 Task: Start in the project BrightTech the sprint 'Code Crusaders', with a duration of 3 weeks. Start in the project BrightTech the sprint 'Code Crusaders', with a duration of 2 weeks. Start in the project BrightTech the sprint 'Code Crusaders', with a duration of 1 week
Action: Mouse moved to (181, 52)
Screenshot: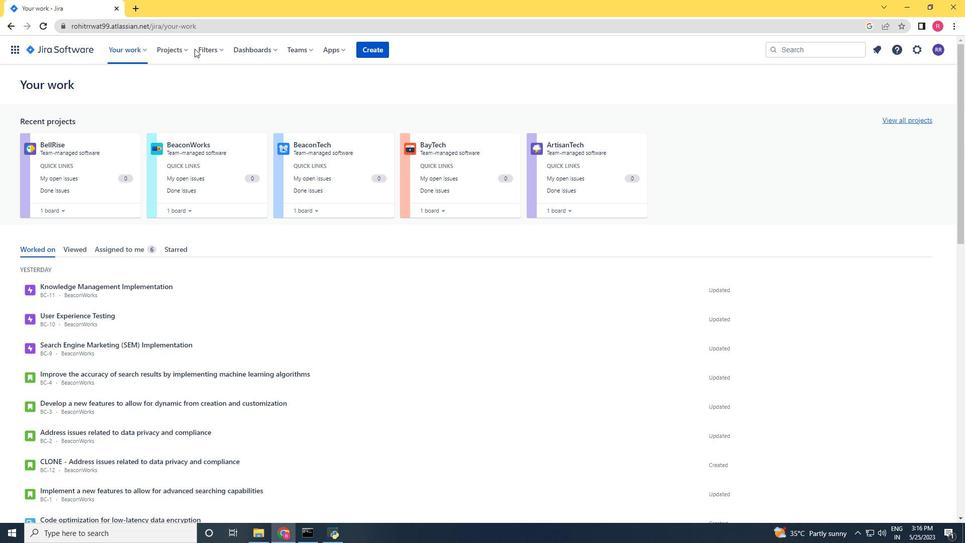 
Action: Mouse pressed left at (181, 52)
Screenshot: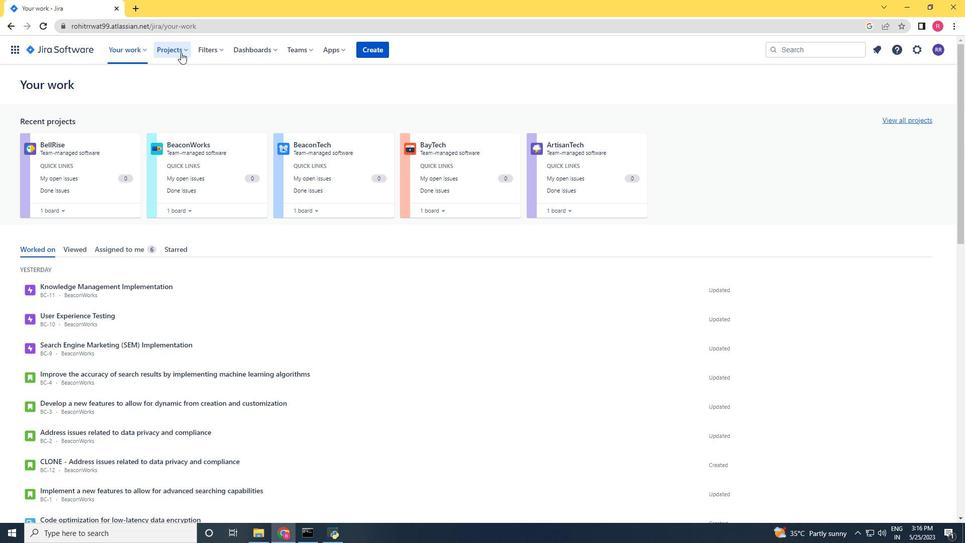 
Action: Mouse moved to (190, 88)
Screenshot: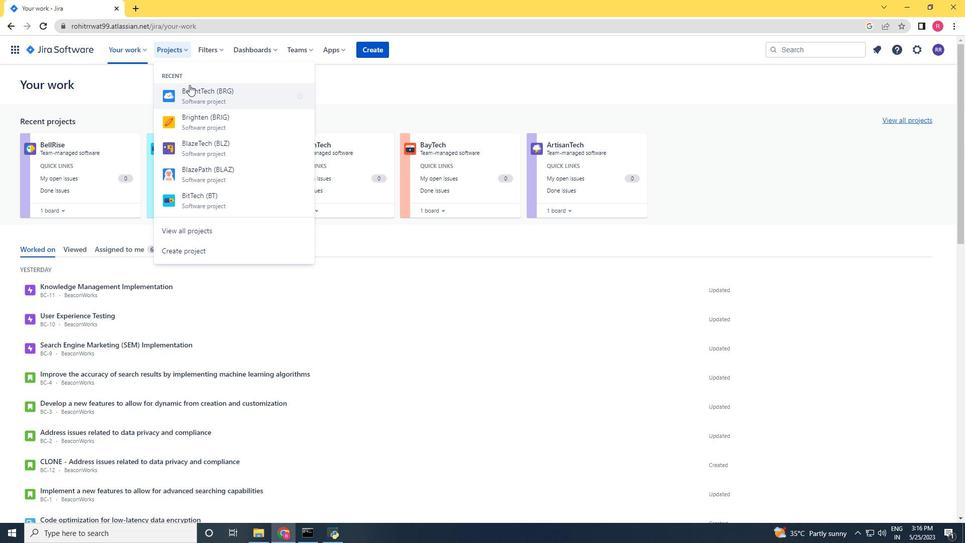 
Action: Mouse pressed left at (190, 88)
Screenshot: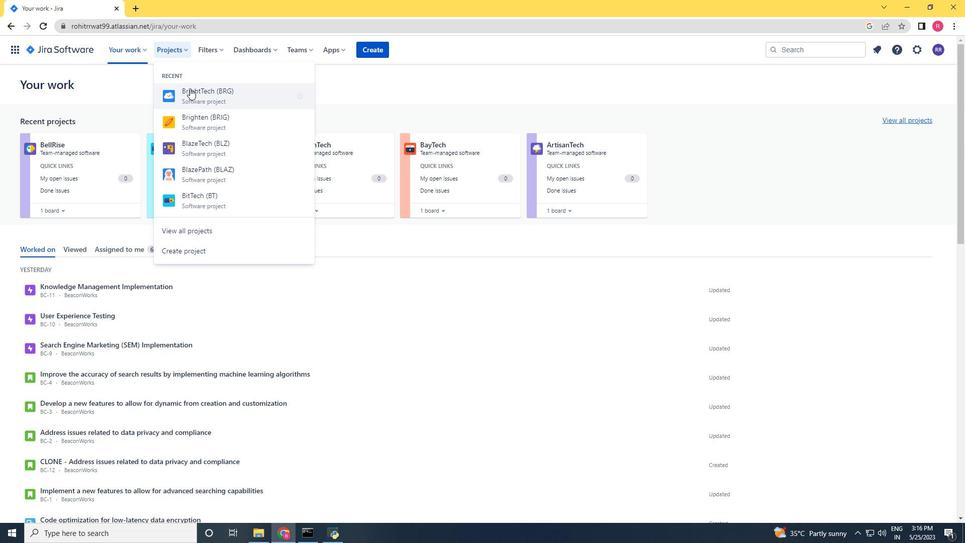 
Action: Mouse moved to (83, 153)
Screenshot: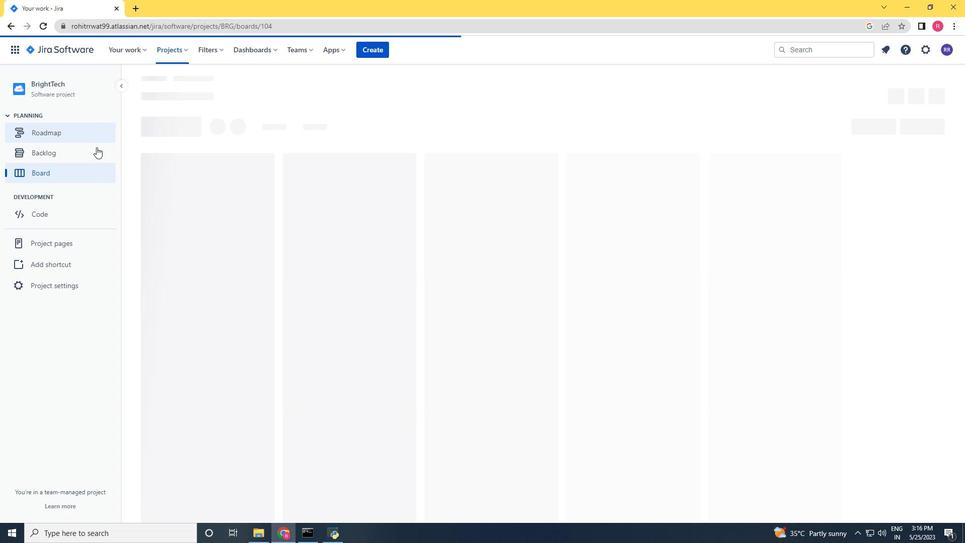 
Action: Mouse pressed left at (83, 153)
Screenshot: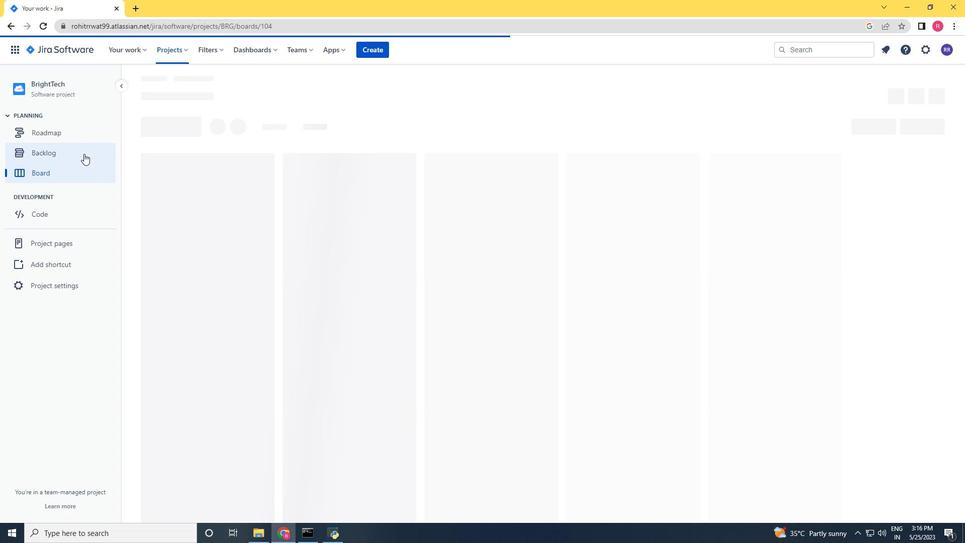 
Action: Mouse moved to (869, 159)
Screenshot: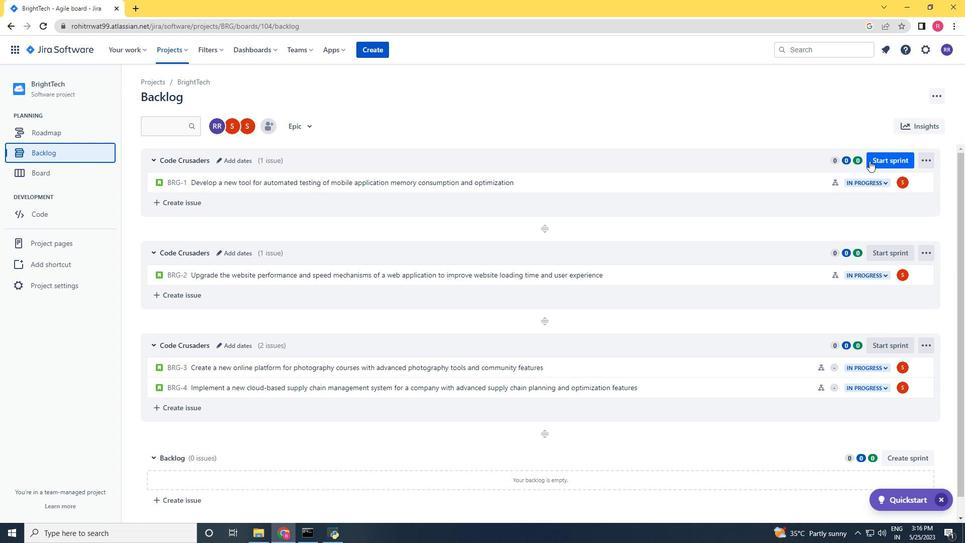
Action: Mouse pressed left at (869, 159)
Screenshot: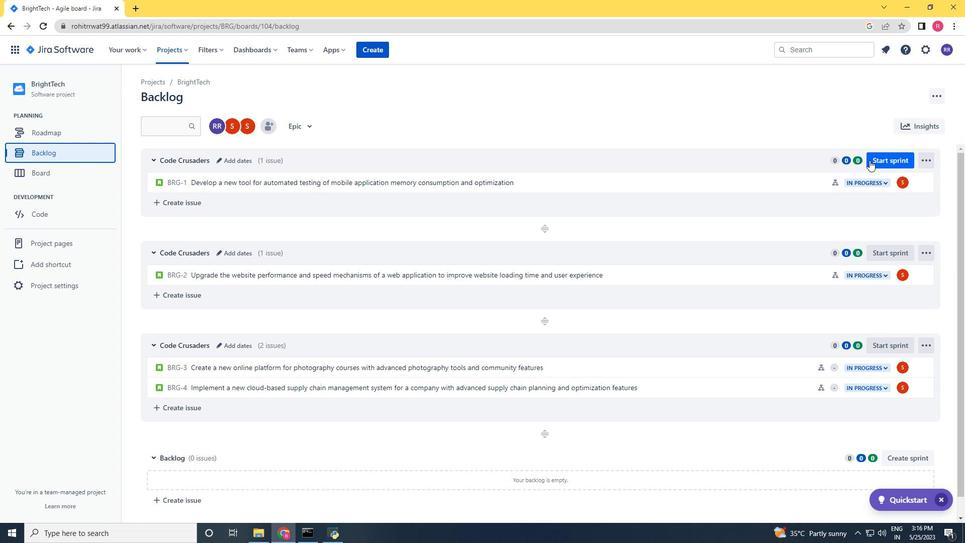 
Action: Mouse moved to (451, 173)
Screenshot: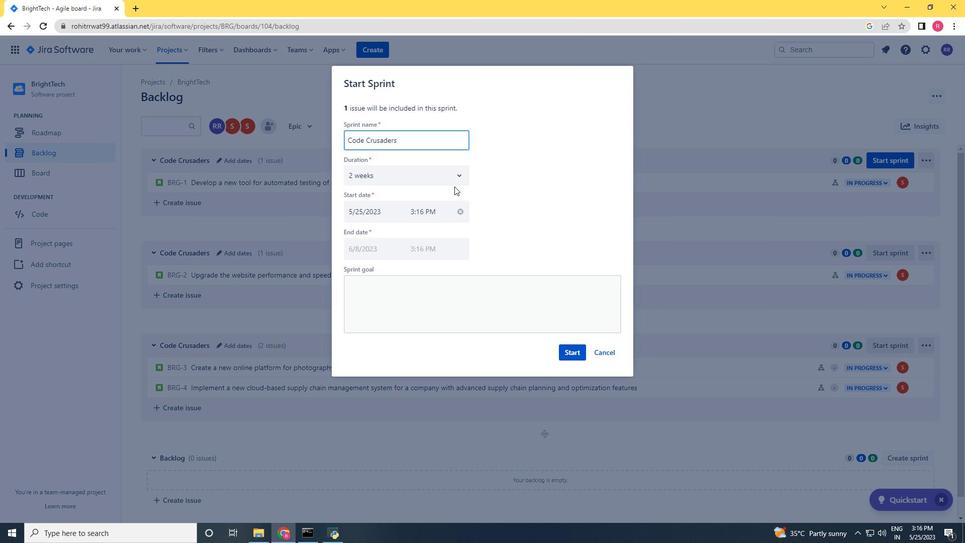
Action: Mouse pressed left at (451, 173)
Screenshot: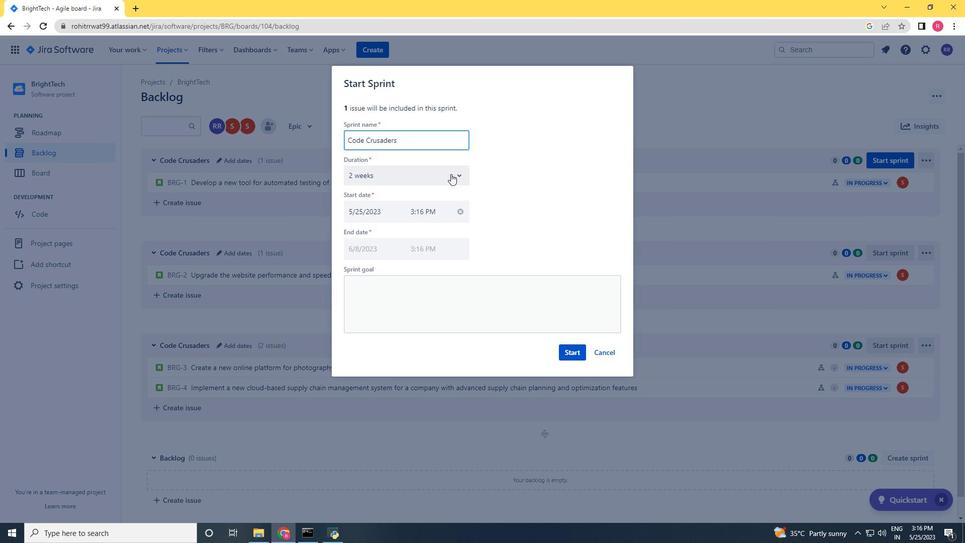 
Action: Mouse moved to (396, 234)
Screenshot: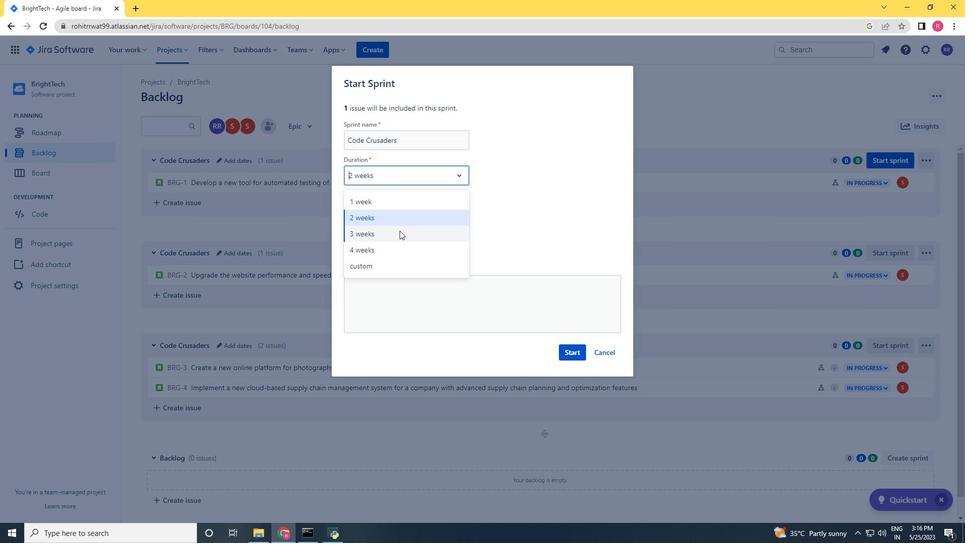 
Action: Mouse pressed left at (396, 234)
Screenshot: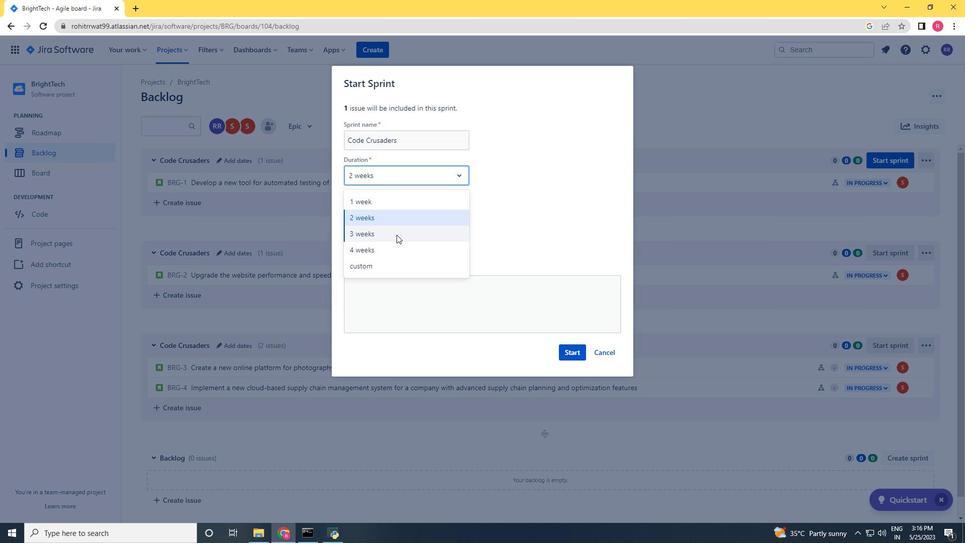 
Action: Mouse moved to (572, 353)
Screenshot: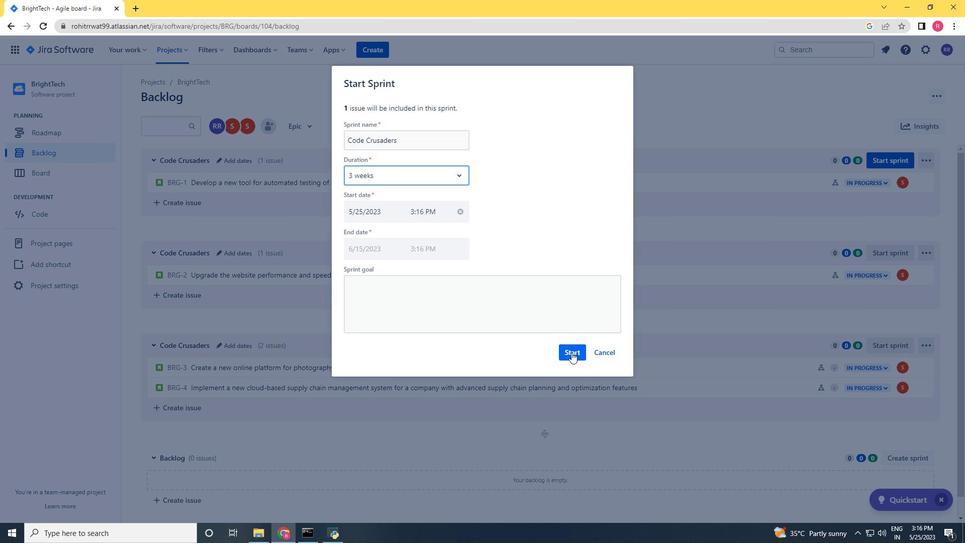 
Action: Mouse pressed left at (572, 353)
Screenshot: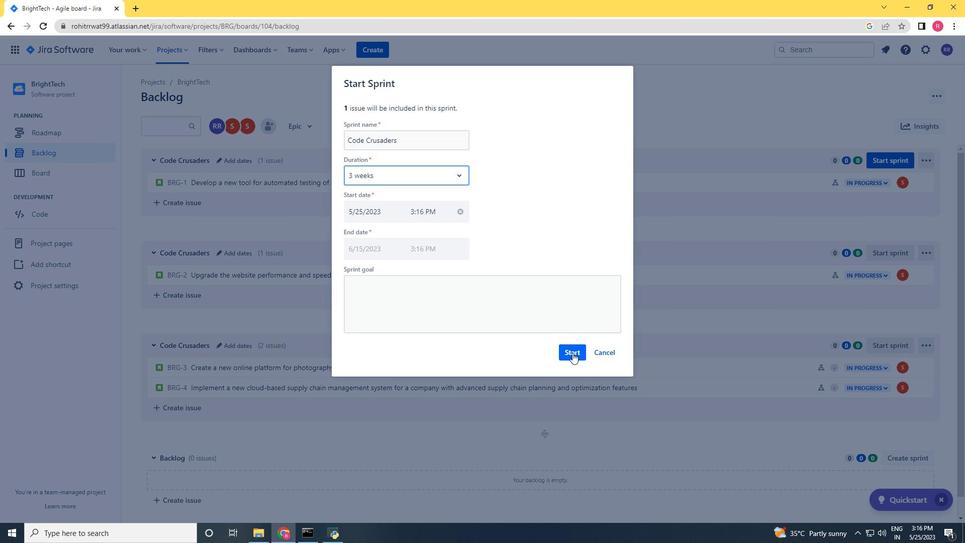 
Action: Mouse moved to (78, 160)
Screenshot: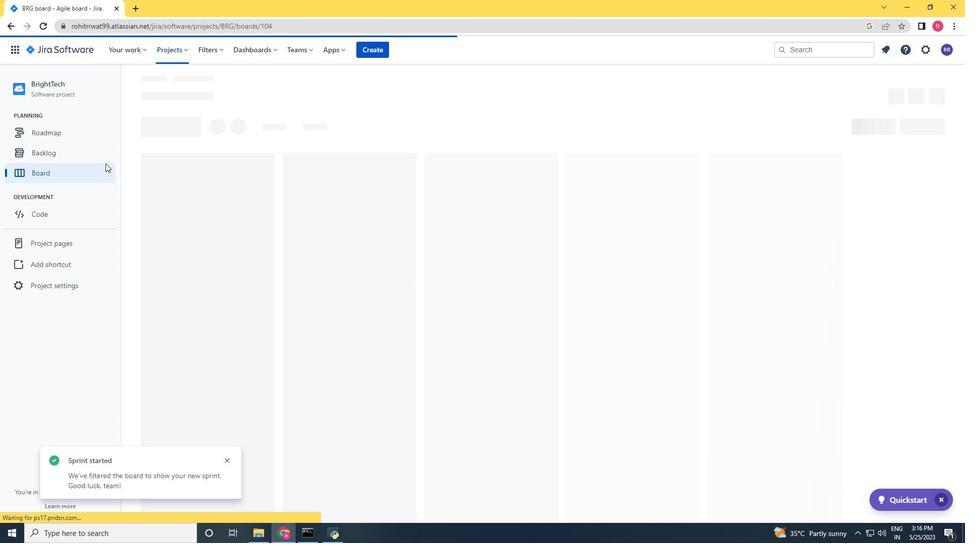 
Action: Mouse pressed left at (78, 160)
Screenshot: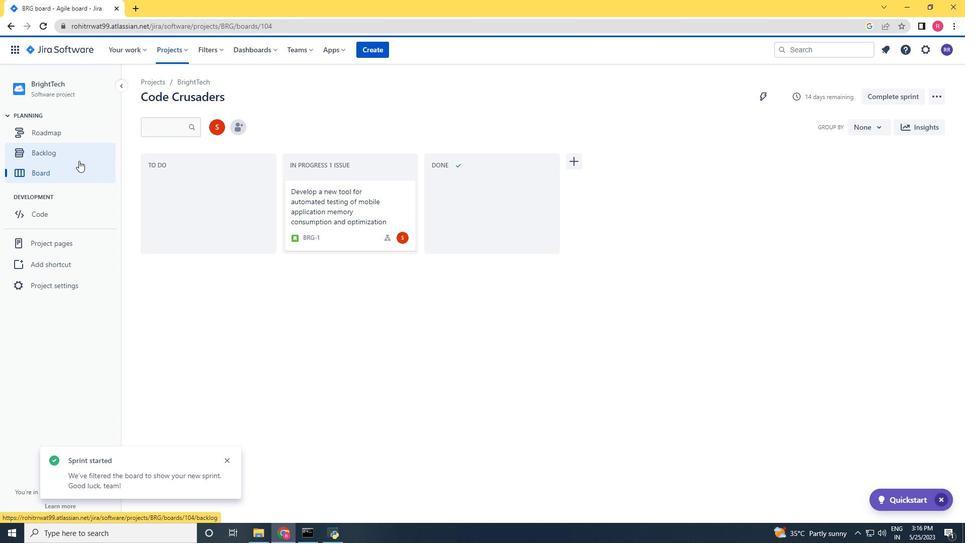 
Action: Mouse moved to (885, 253)
Screenshot: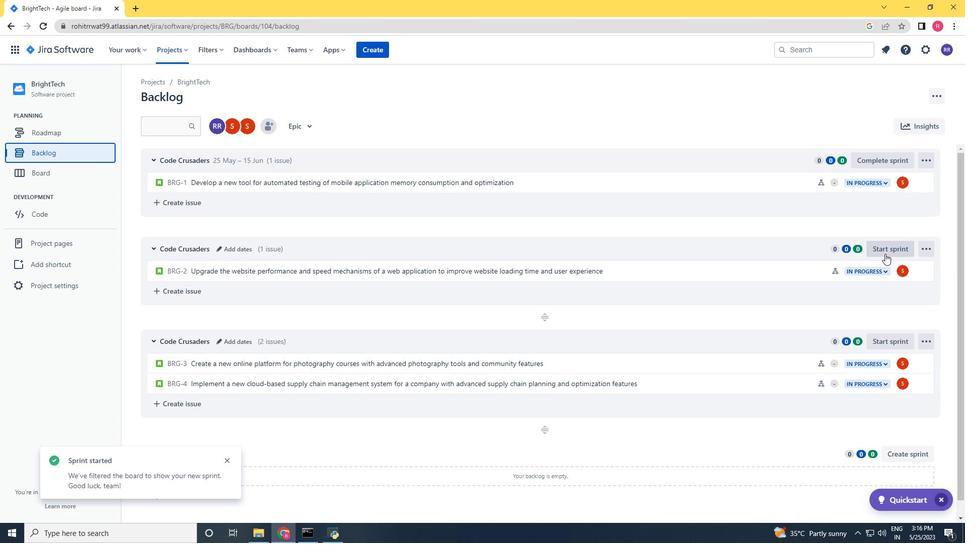 
Action: Mouse pressed left at (885, 253)
Screenshot: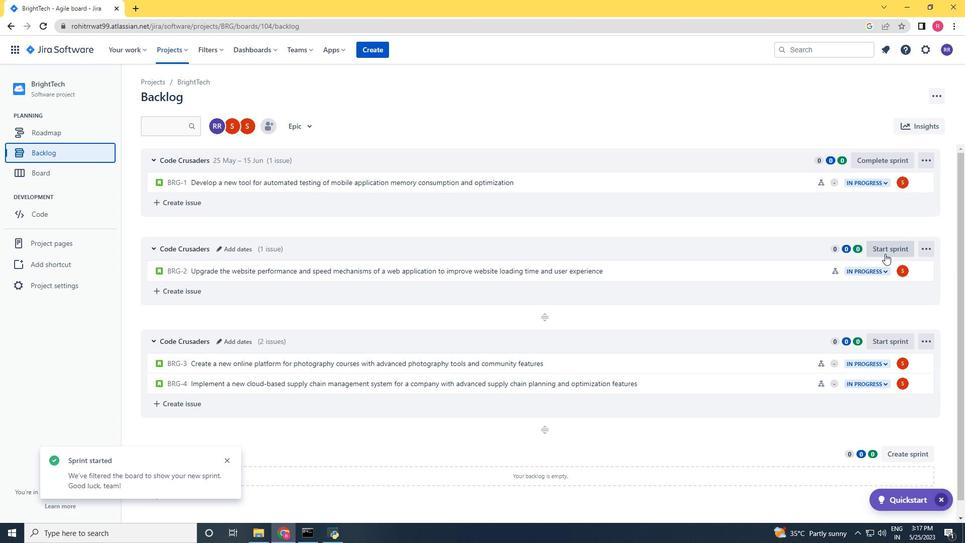 
Action: Mouse moved to (430, 179)
Screenshot: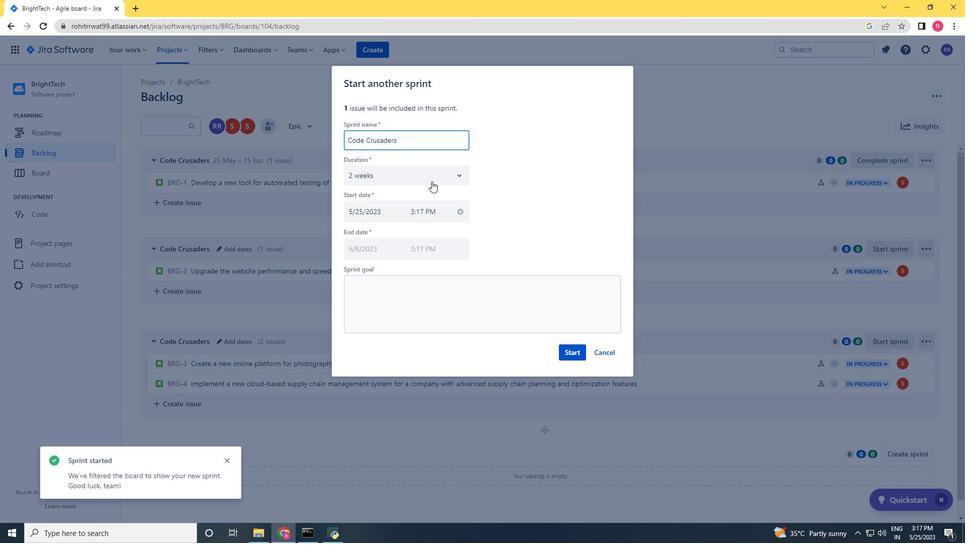 
Action: Mouse pressed left at (430, 179)
Screenshot: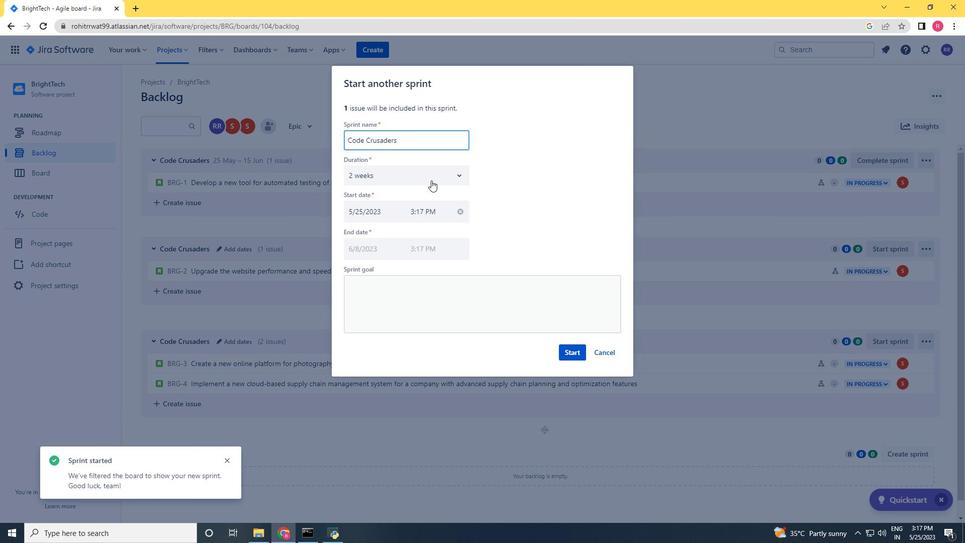 
Action: Mouse moved to (426, 217)
Screenshot: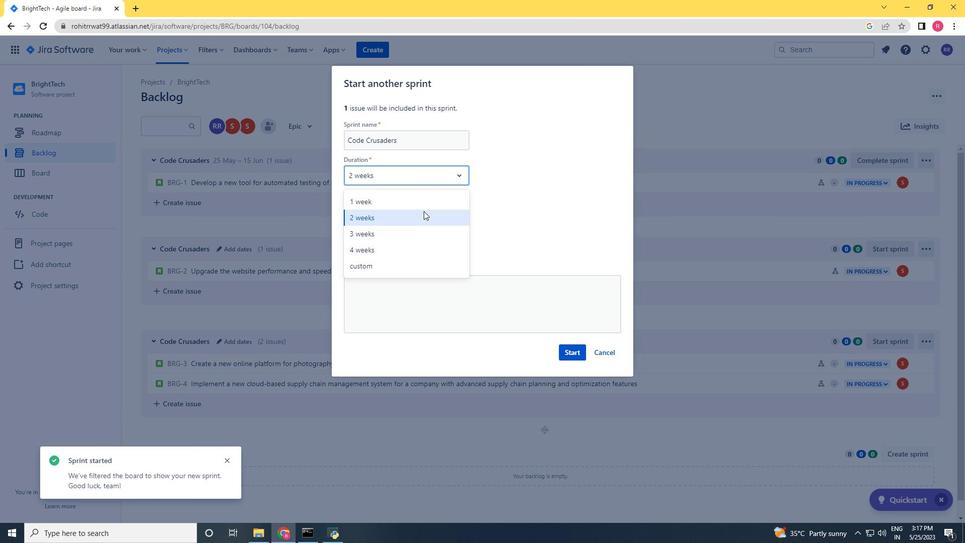 
Action: Mouse pressed left at (426, 217)
Screenshot: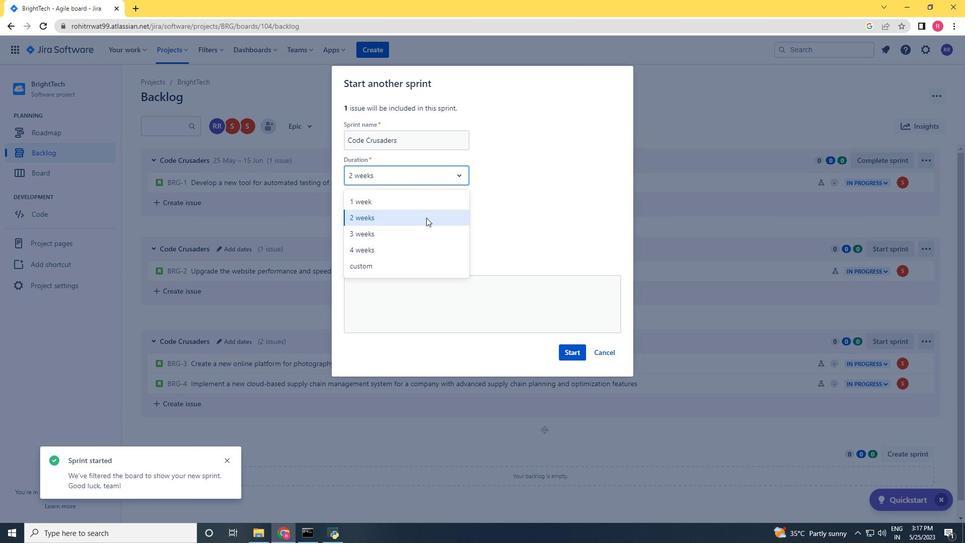 
Action: Mouse moved to (577, 357)
Screenshot: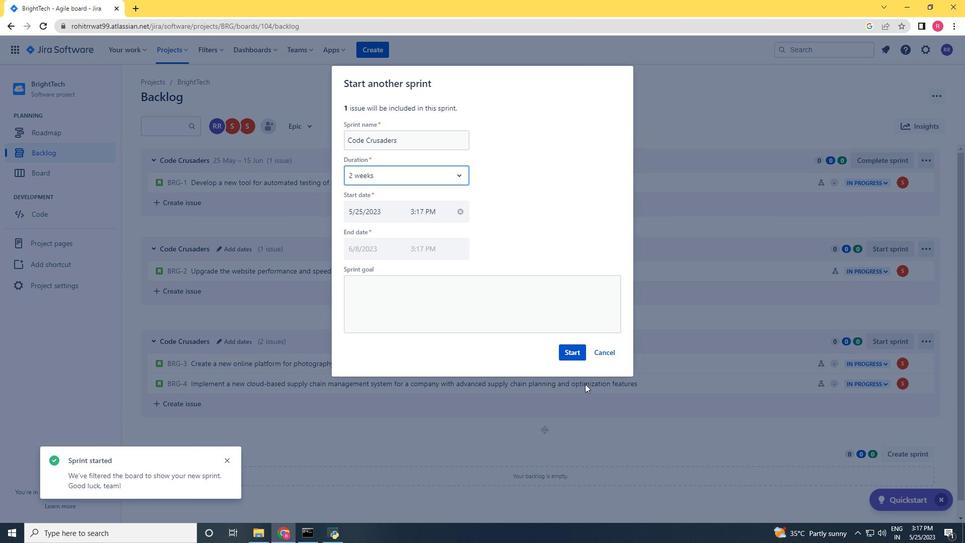 
Action: Mouse pressed left at (577, 357)
Screenshot: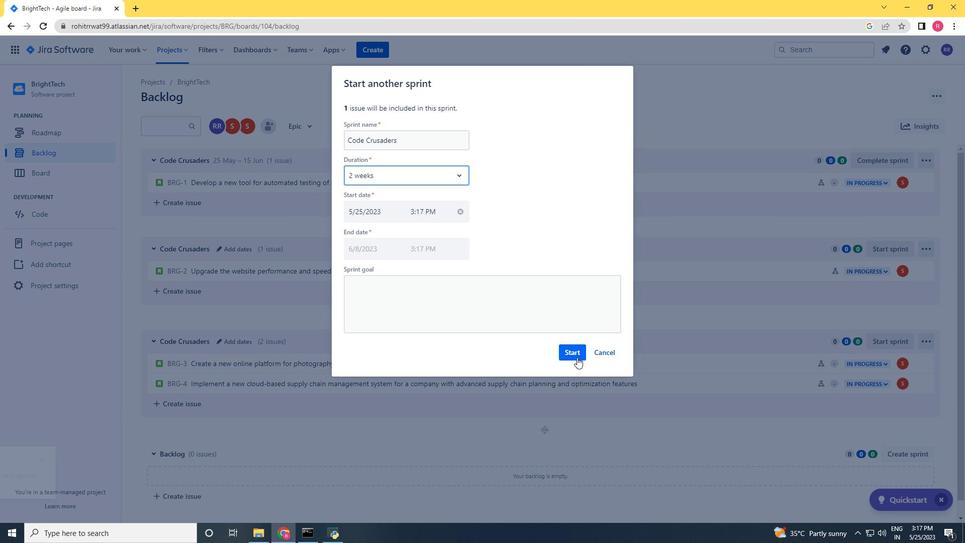 
Action: Mouse moved to (68, 150)
Screenshot: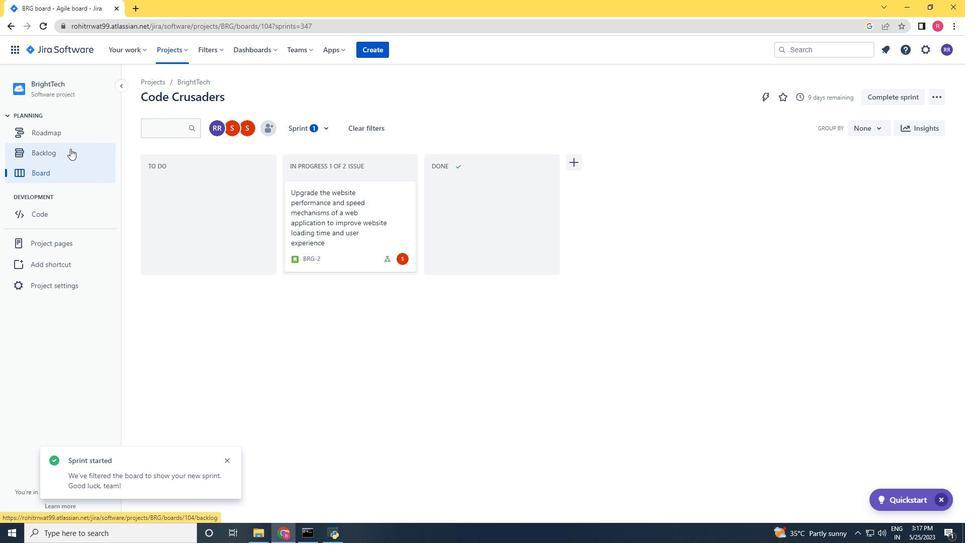 
Action: Mouse pressed left at (68, 150)
Screenshot: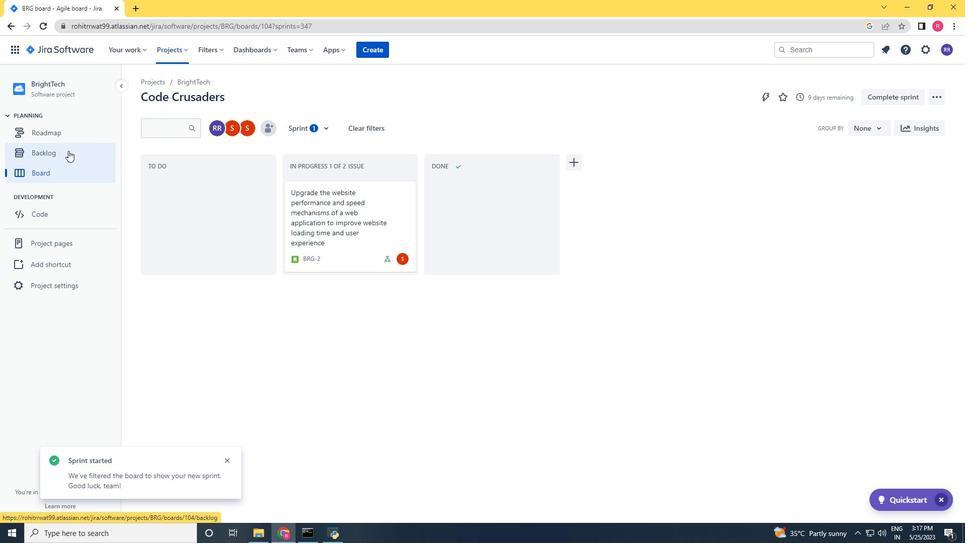 
Action: Mouse moved to (907, 336)
Screenshot: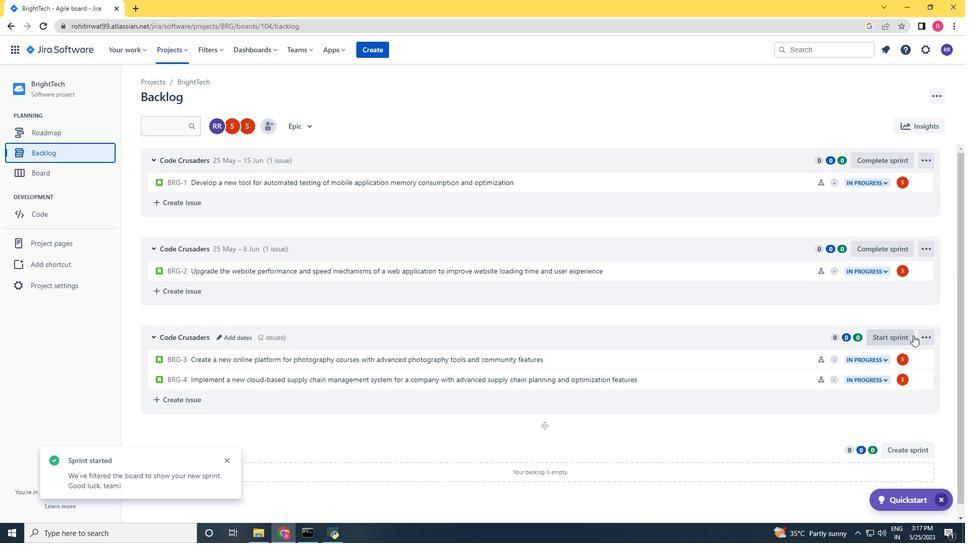 
Action: Mouse pressed left at (907, 336)
Screenshot: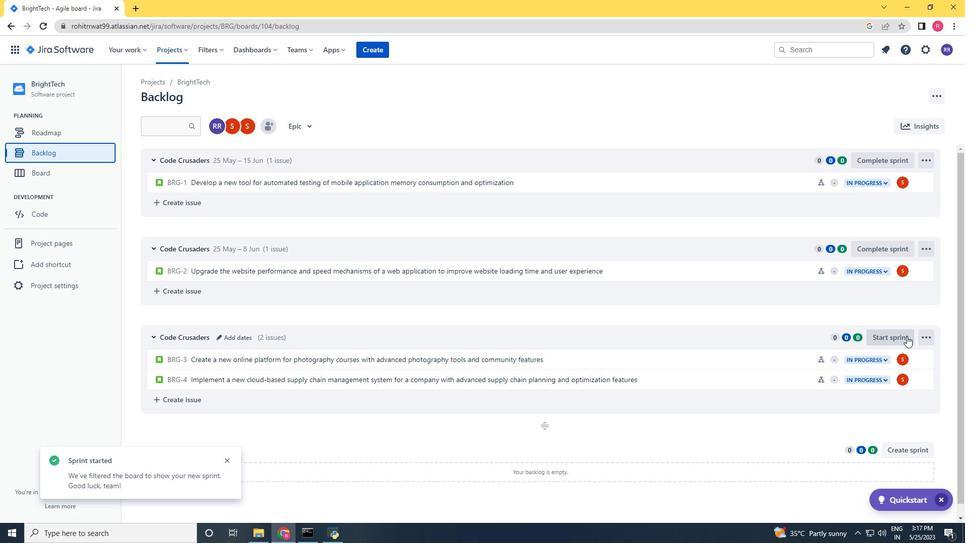 
Action: Mouse moved to (401, 180)
Screenshot: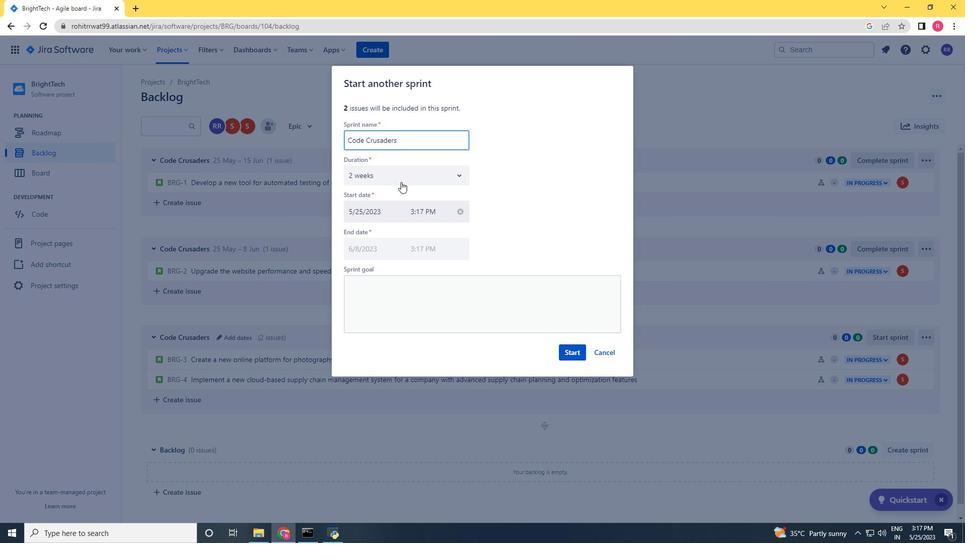 
Action: Mouse pressed left at (401, 180)
Screenshot: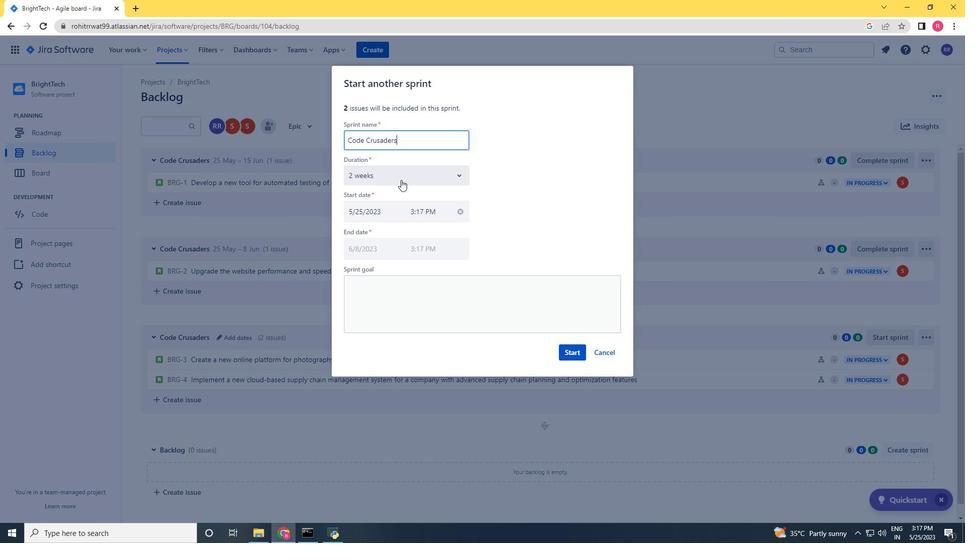 
Action: Mouse moved to (392, 206)
Screenshot: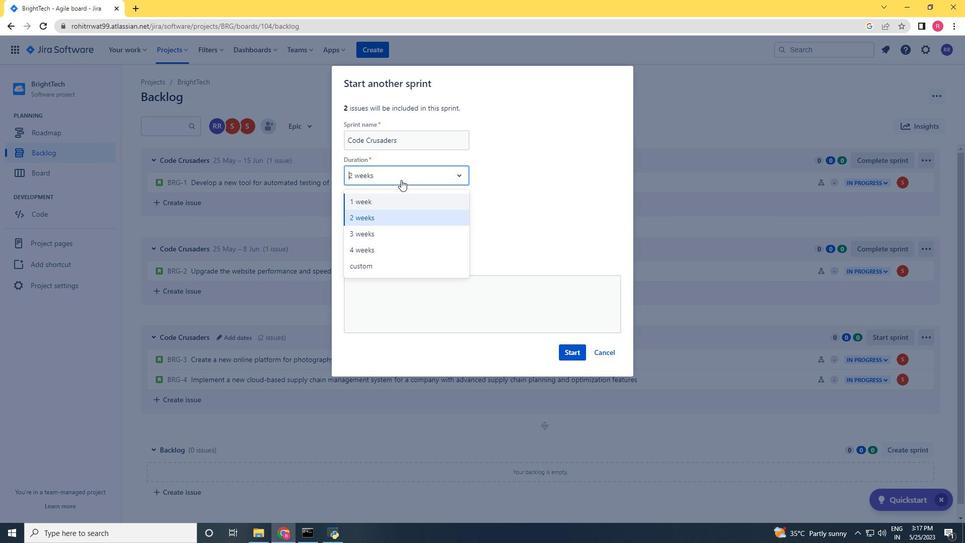 
Action: Mouse pressed left at (392, 206)
Screenshot: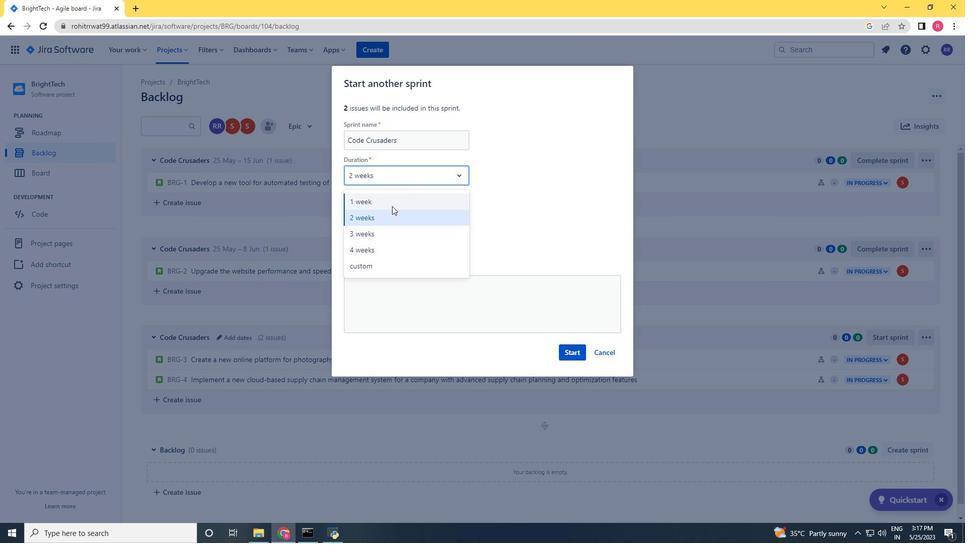 
Action: Mouse moved to (572, 348)
Screenshot: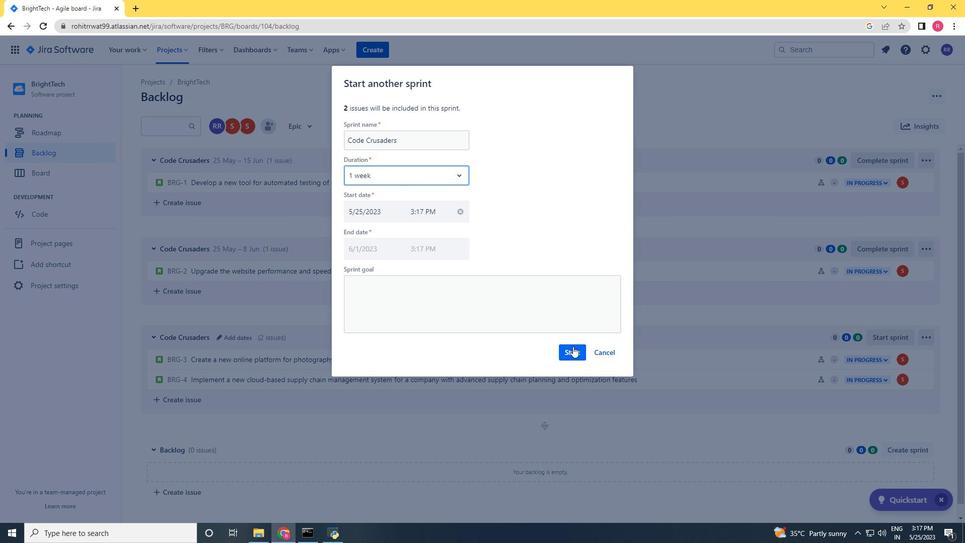 
Action: Mouse pressed left at (572, 348)
Screenshot: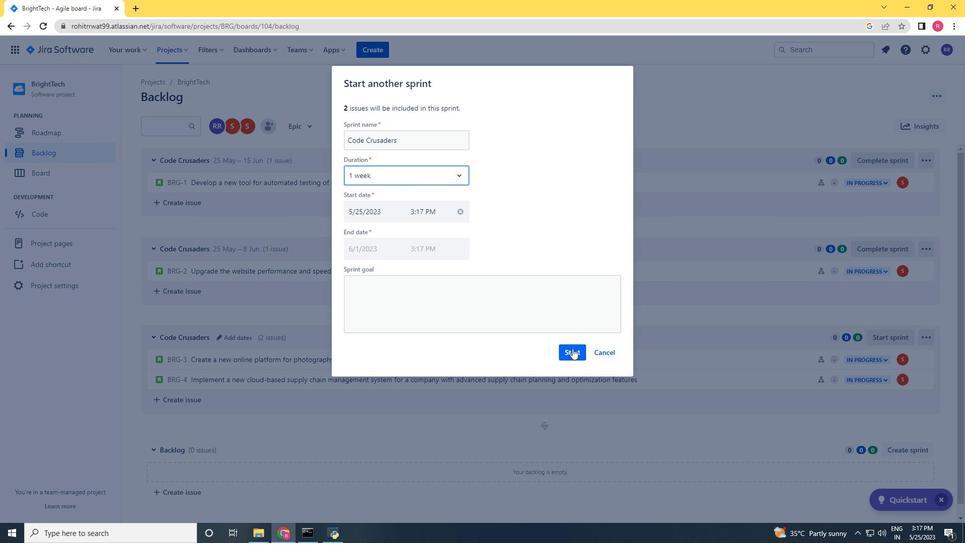 
Action: Mouse moved to (84, 157)
Screenshot: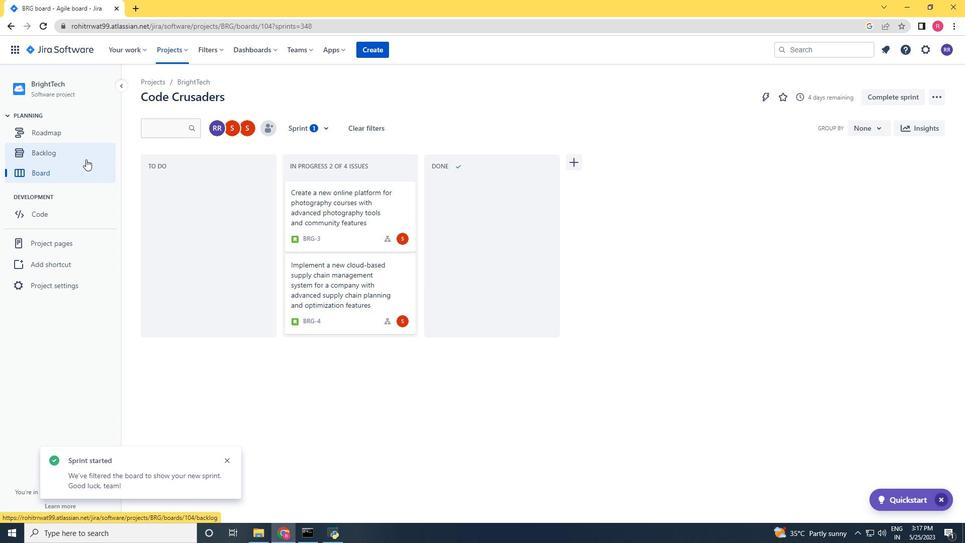 
Action: Mouse pressed left at (84, 157)
Screenshot: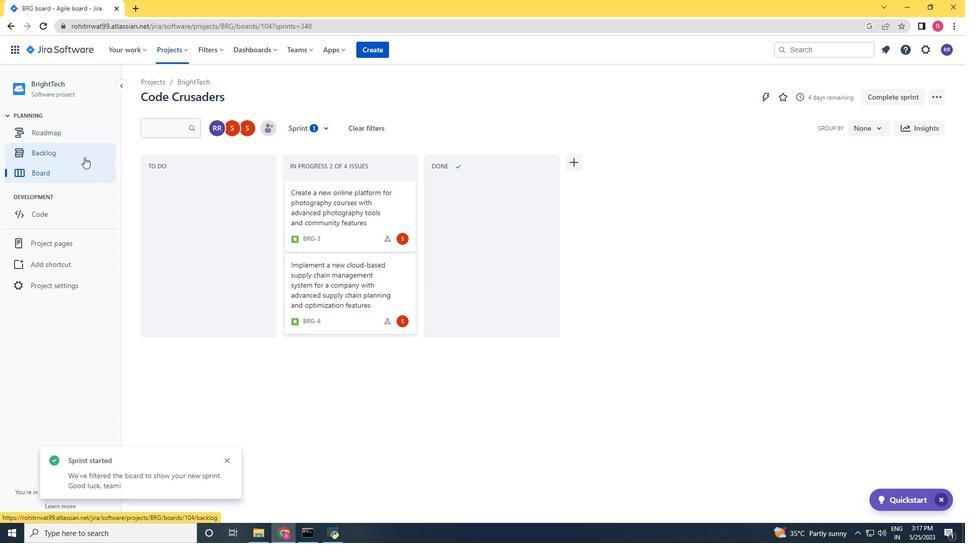 
Action: Mouse moved to (691, 422)
Screenshot: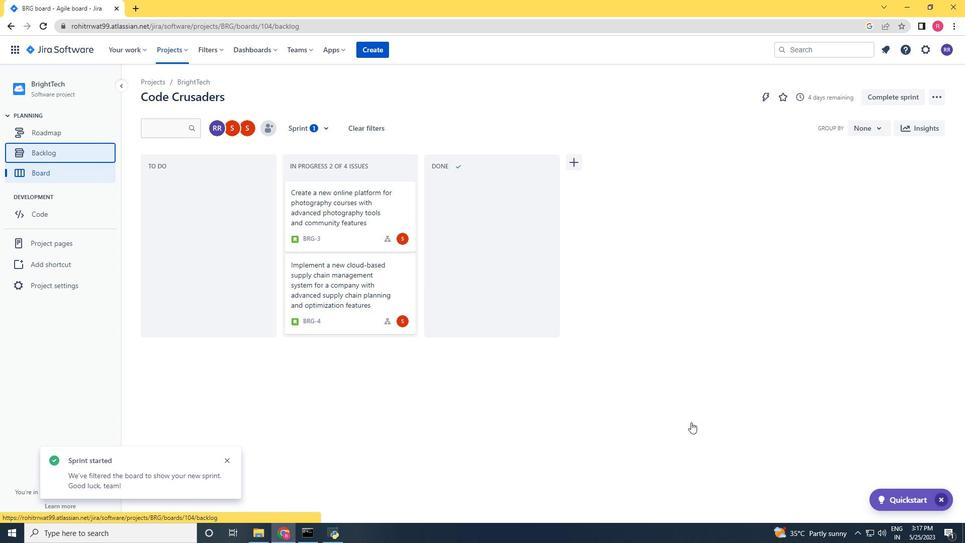
Action: Mouse scrolled (691, 422) with delta (0, 0)
Screenshot: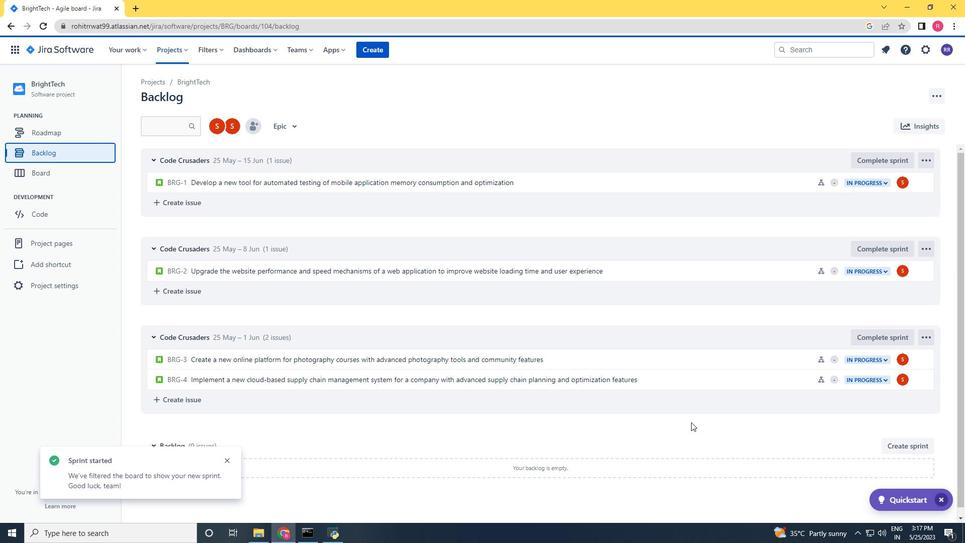
Action: Mouse scrolled (691, 422) with delta (0, 0)
Screenshot: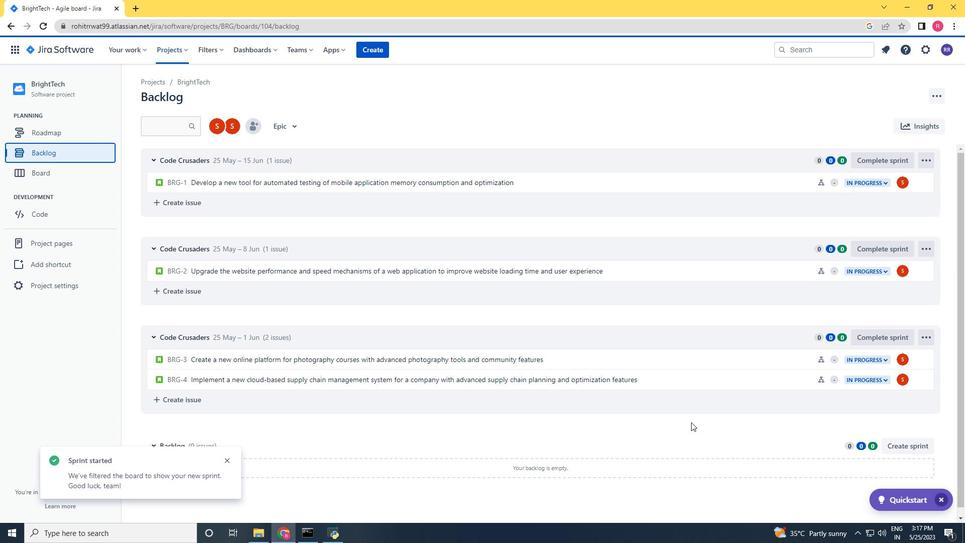 
Action: Mouse scrolled (691, 422) with delta (0, 0)
Screenshot: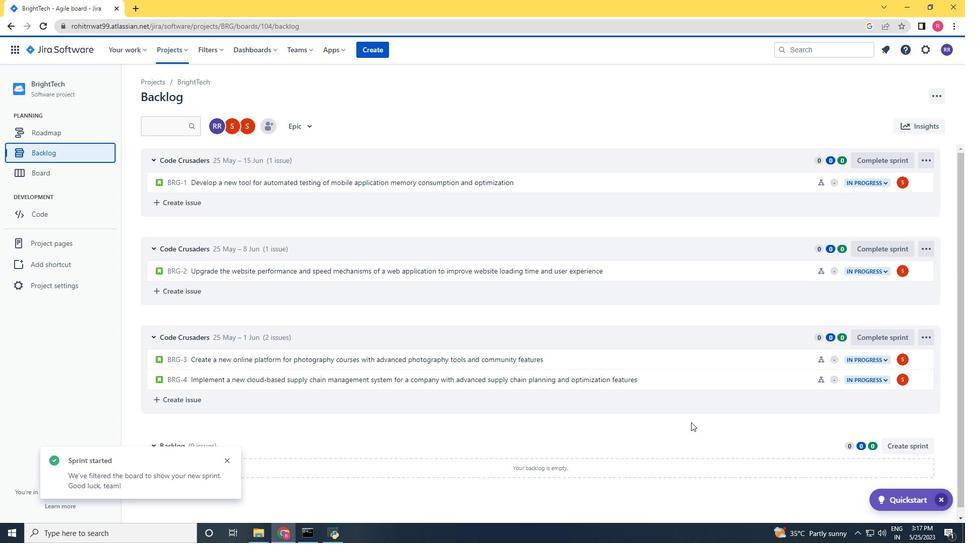 
Action: Mouse moved to (692, 422)
Screenshot: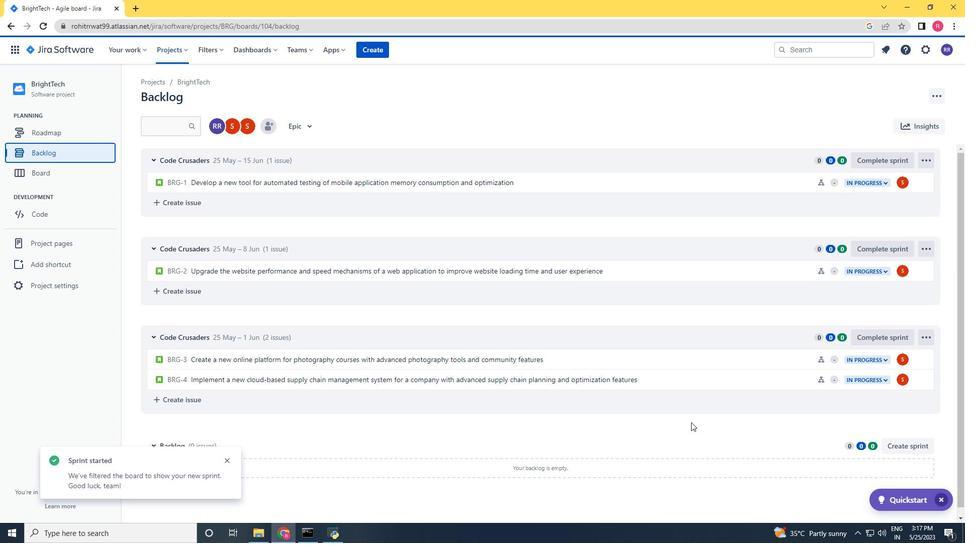 
Action: Mouse scrolled (692, 422) with delta (0, 0)
Screenshot: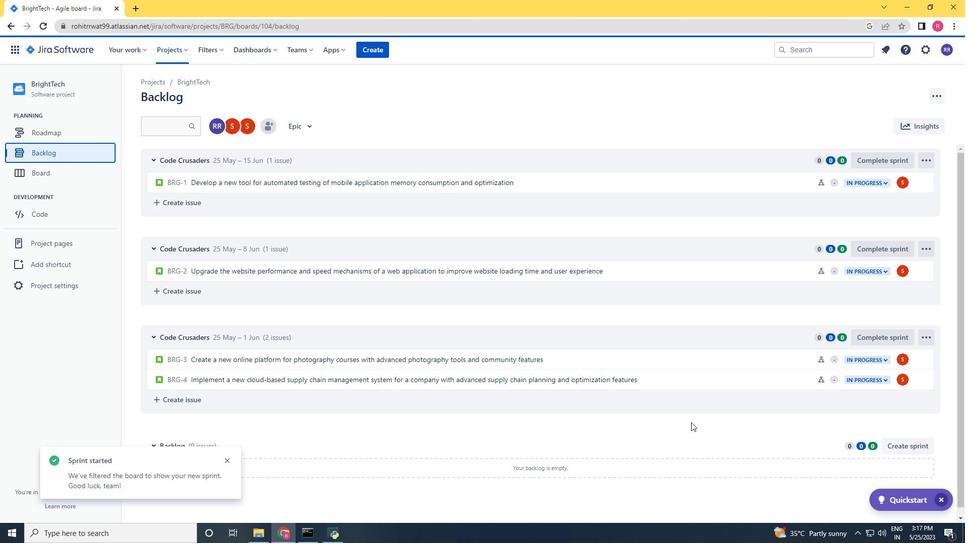 
Action: Mouse scrolled (692, 421) with delta (0, 0)
Screenshot: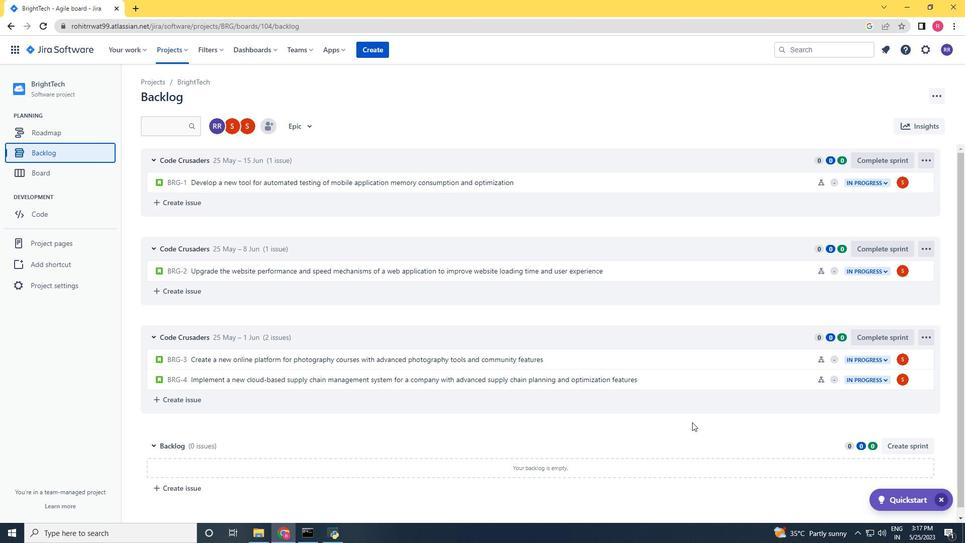 
Action: Mouse scrolled (692, 421) with delta (0, 0)
Screenshot: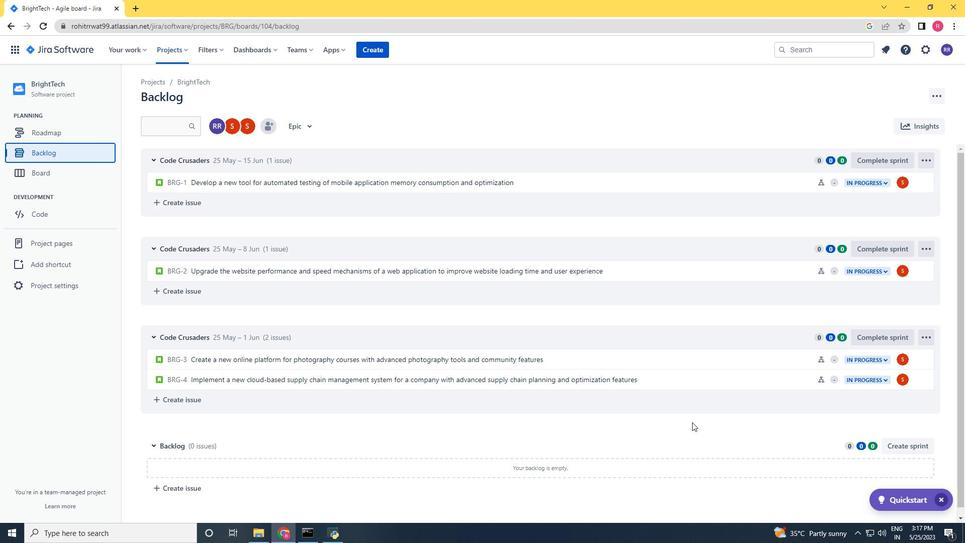 
Action: Mouse scrolled (692, 421) with delta (0, 0)
Screenshot: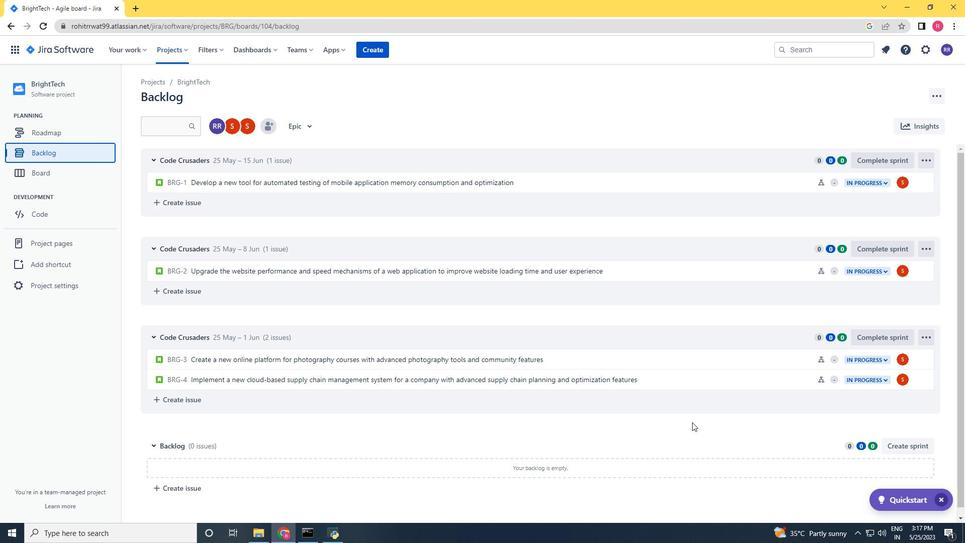 
Action: Mouse scrolled (692, 421) with delta (0, 0)
Screenshot: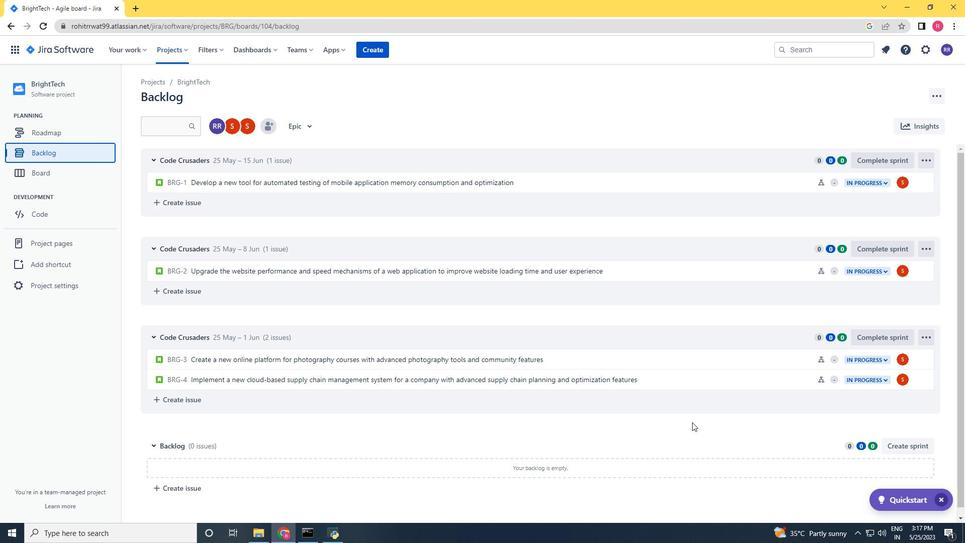 
Action: Mouse scrolled (692, 421) with delta (0, 0)
Screenshot: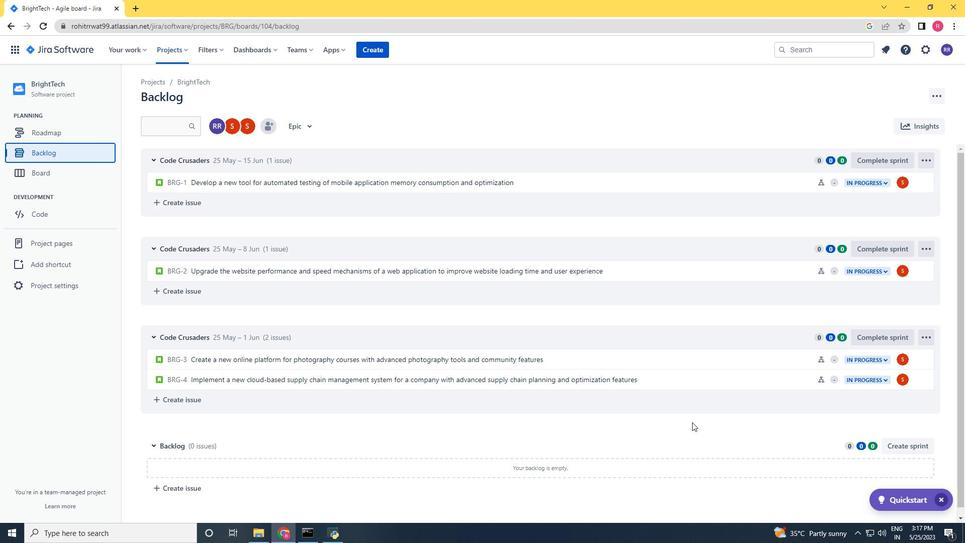
Action: Mouse scrolled (692, 422) with delta (0, 0)
Screenshot: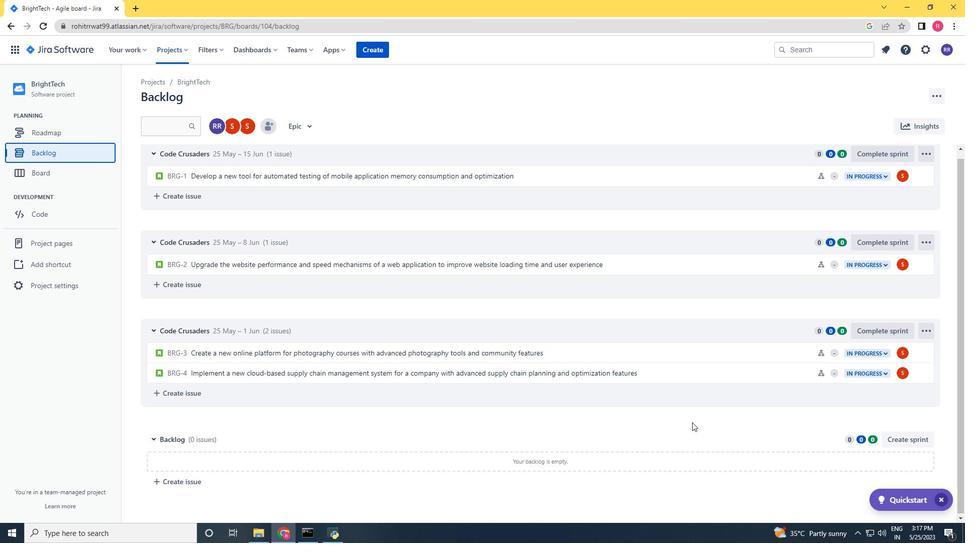
Action: Mouse scrolled (692, 422) with delta (0, 0)
Screenshot: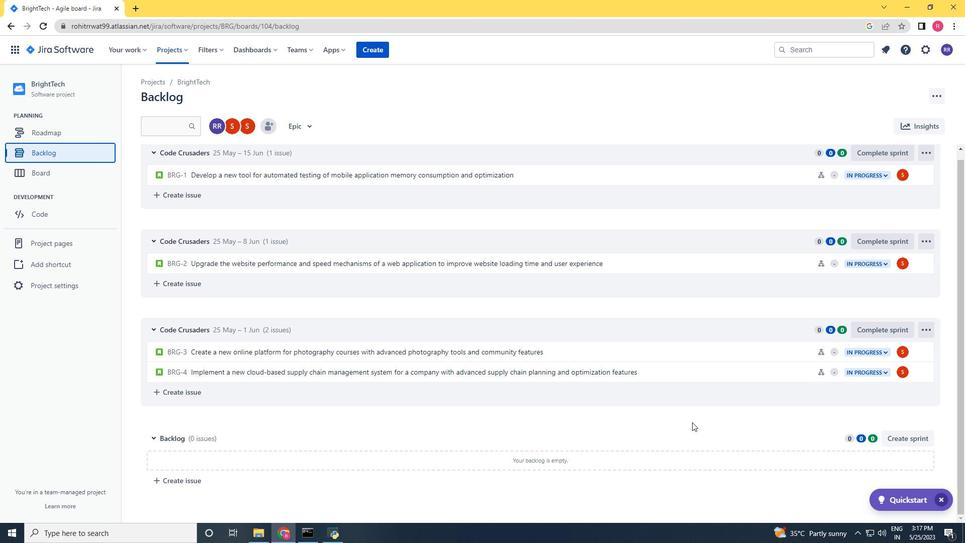 
Action: Mouse scrolled (692, 422) with delta (0, 0)
Screenshot: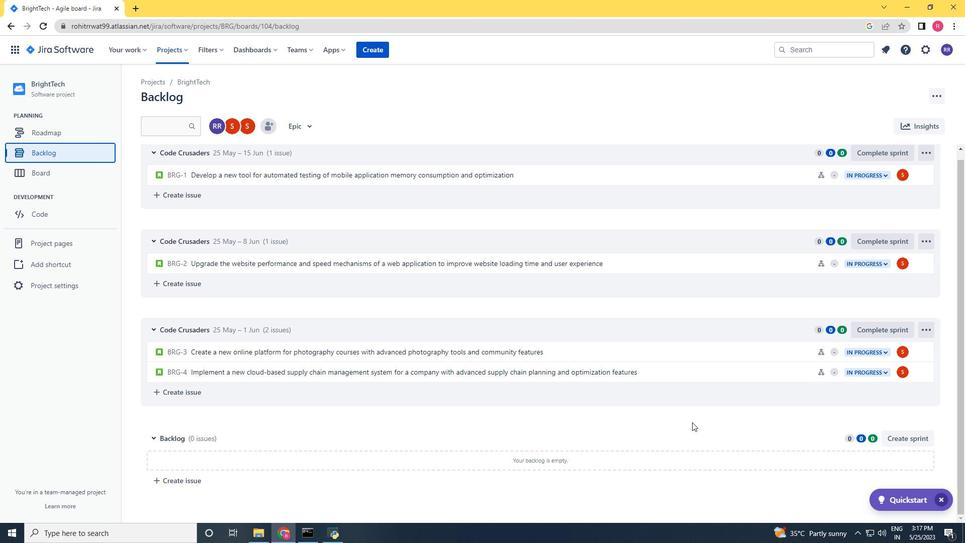 
Action: Mouse scrolled (692, 422) with delta (0, 0)
Screenshot: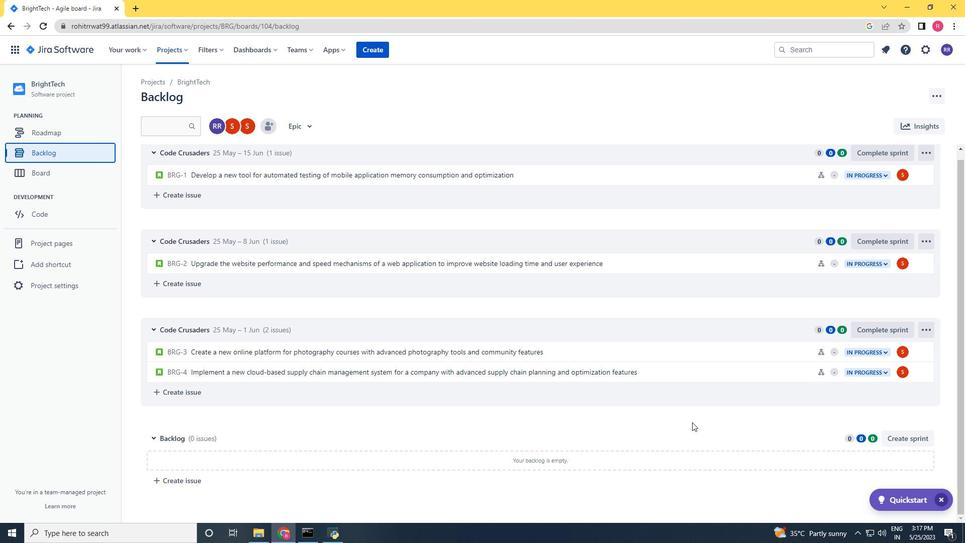 
